 Task: Find hotels with Beach access.
Action: Mouse moved to (425, 90)
Screenshot: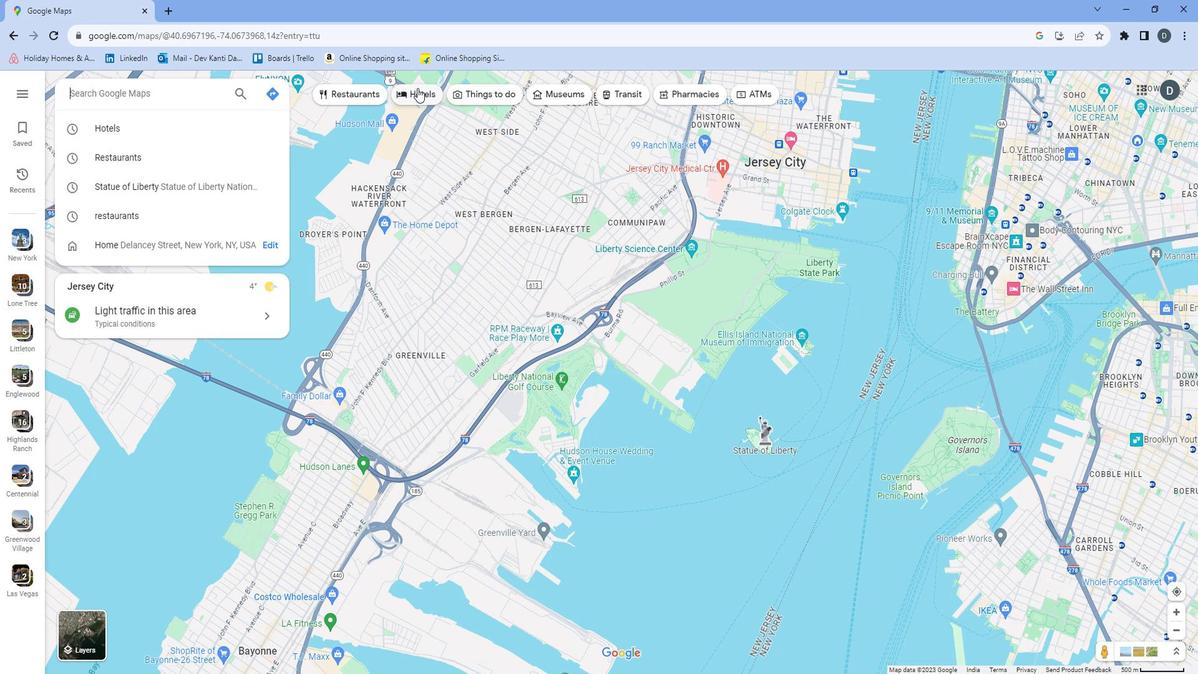 
Action: Mouse pressed left at (425, 90)
Screenshot: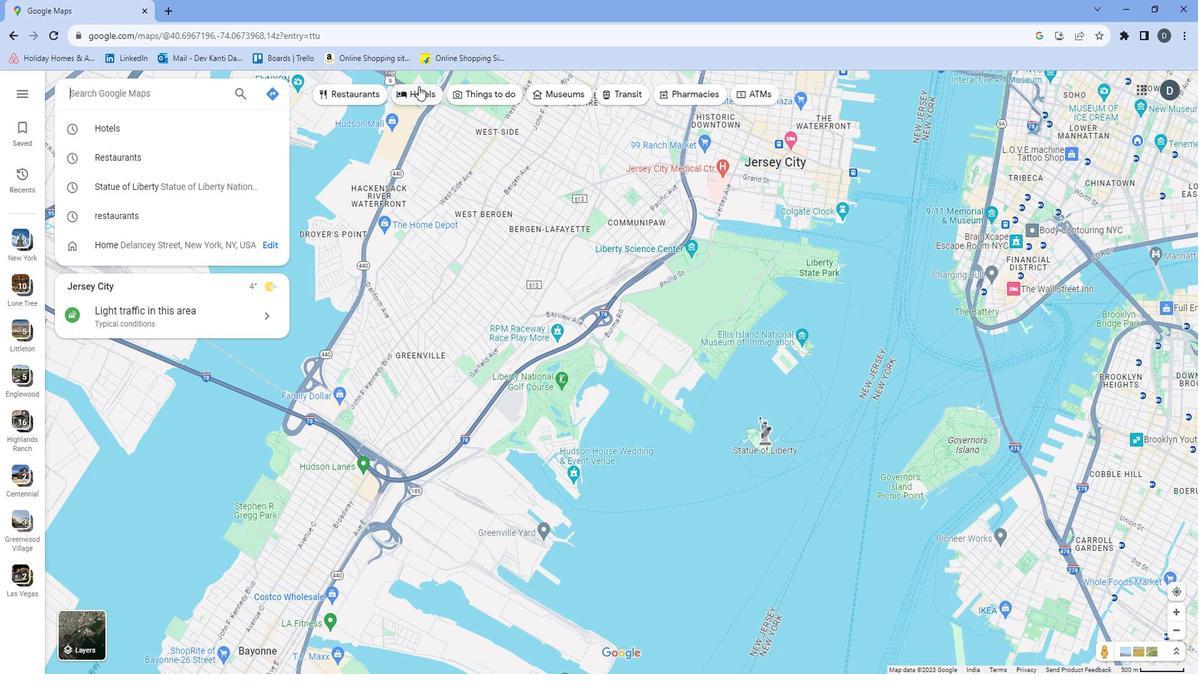 
Action: Mouse moved to (594, 92)
Screenshot: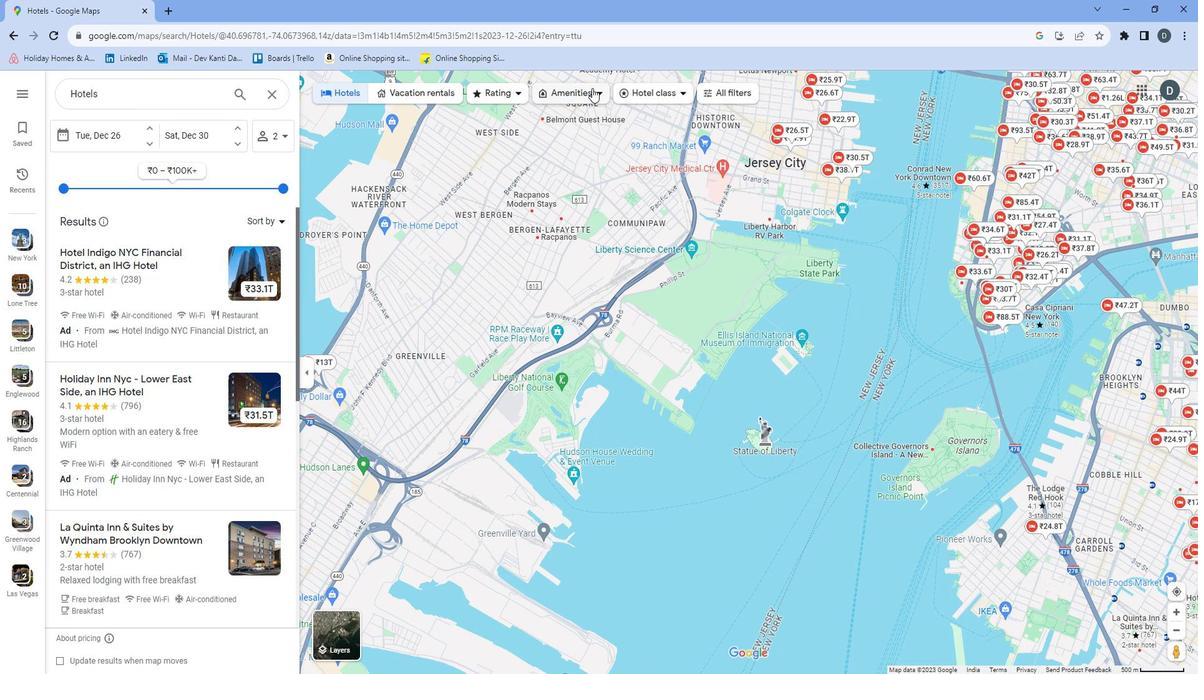 
Action: Mouse pressed left at (594, 92)
Screenshot: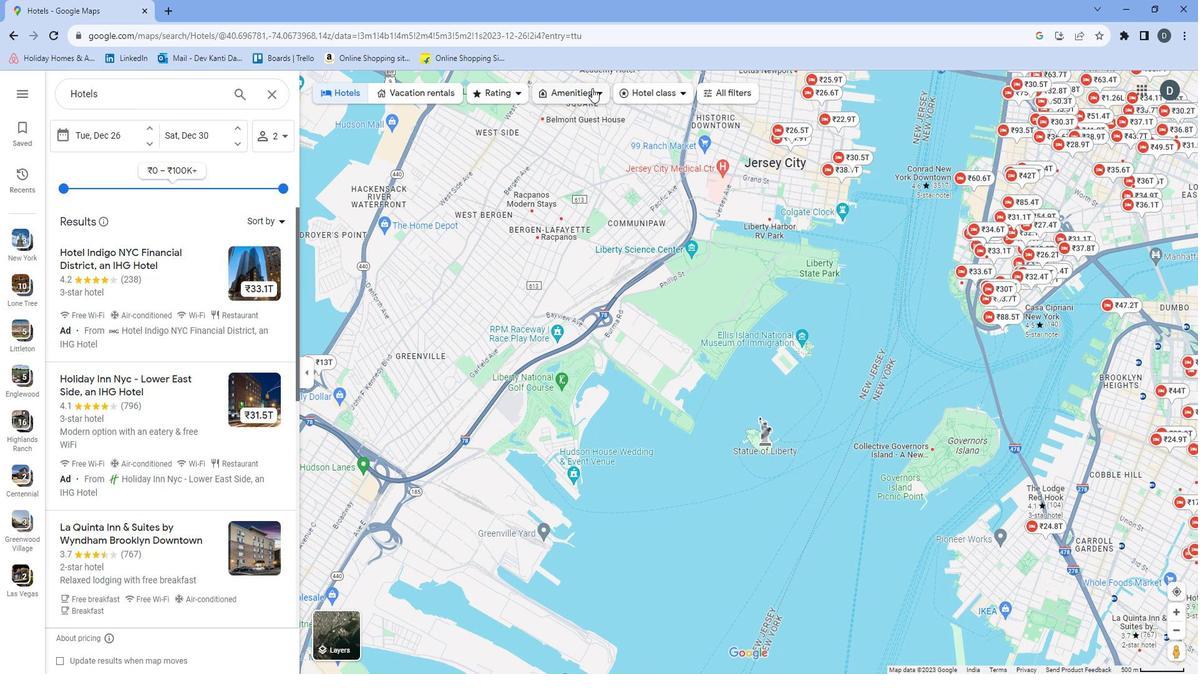 
Action: Mouse moved to (597, 207)
Screenshot: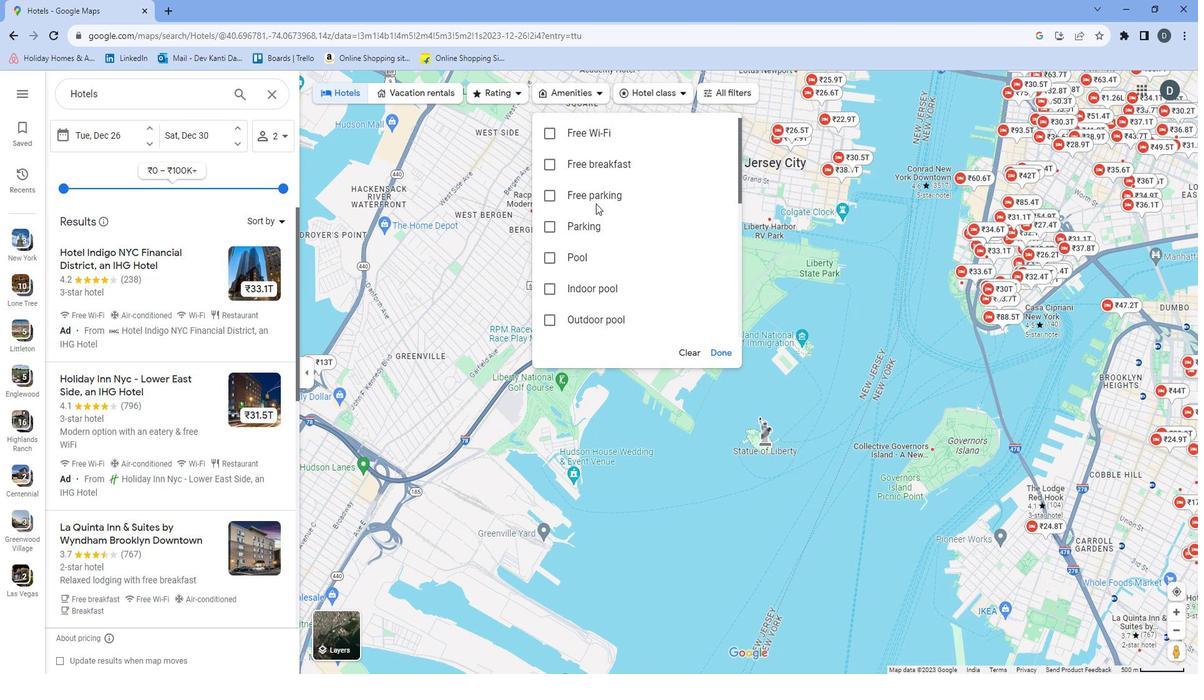 
Action: Mouse scrolled (597, 207) with delta (0, 0)
Screenshot: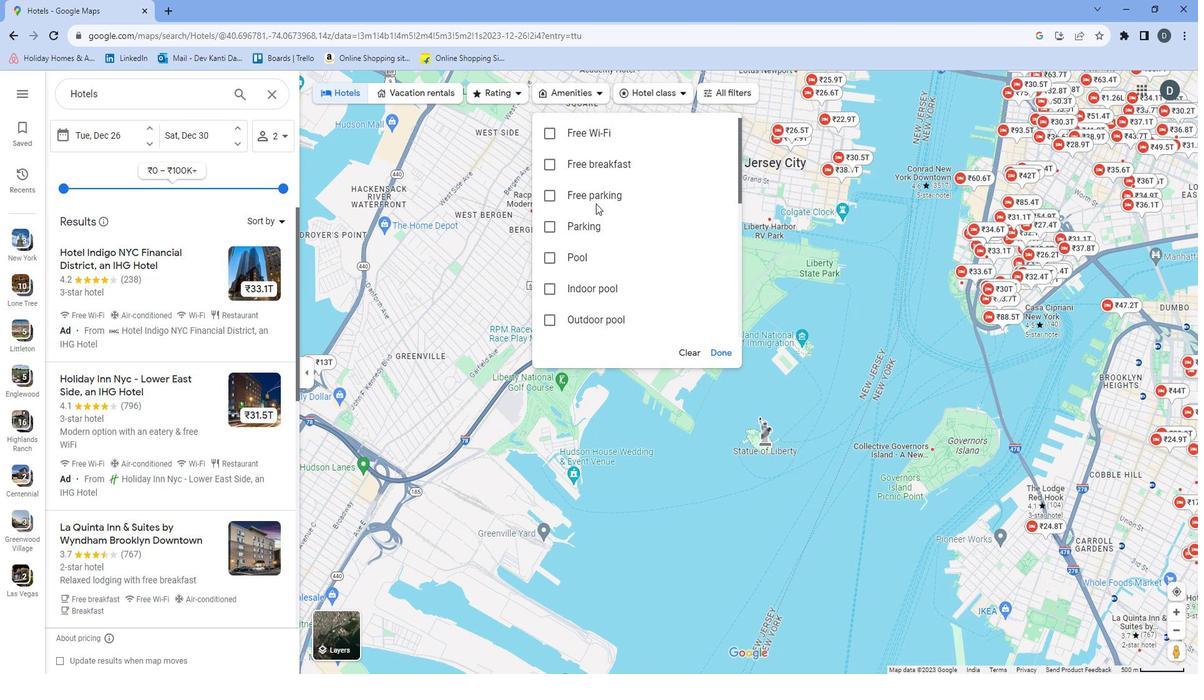 
Action: Mouse scrolled (597, 207) with delta (0, 0)
Screenshot: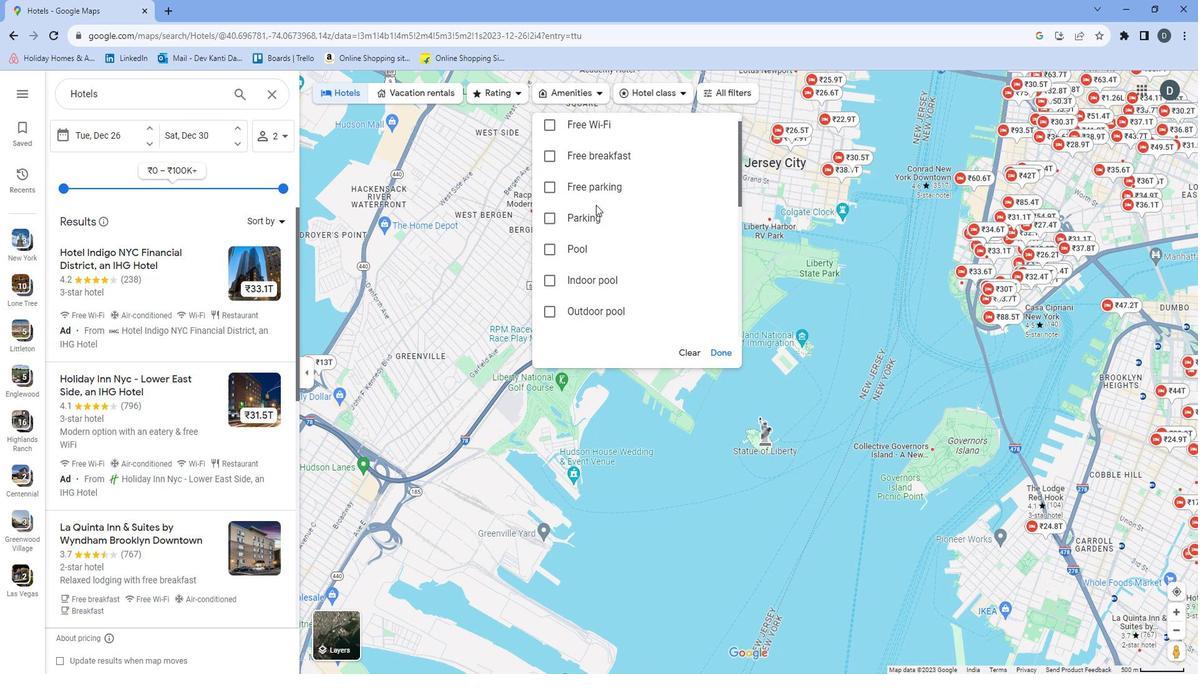 
Action: Mouse moved to (597, 207)
Screenshot: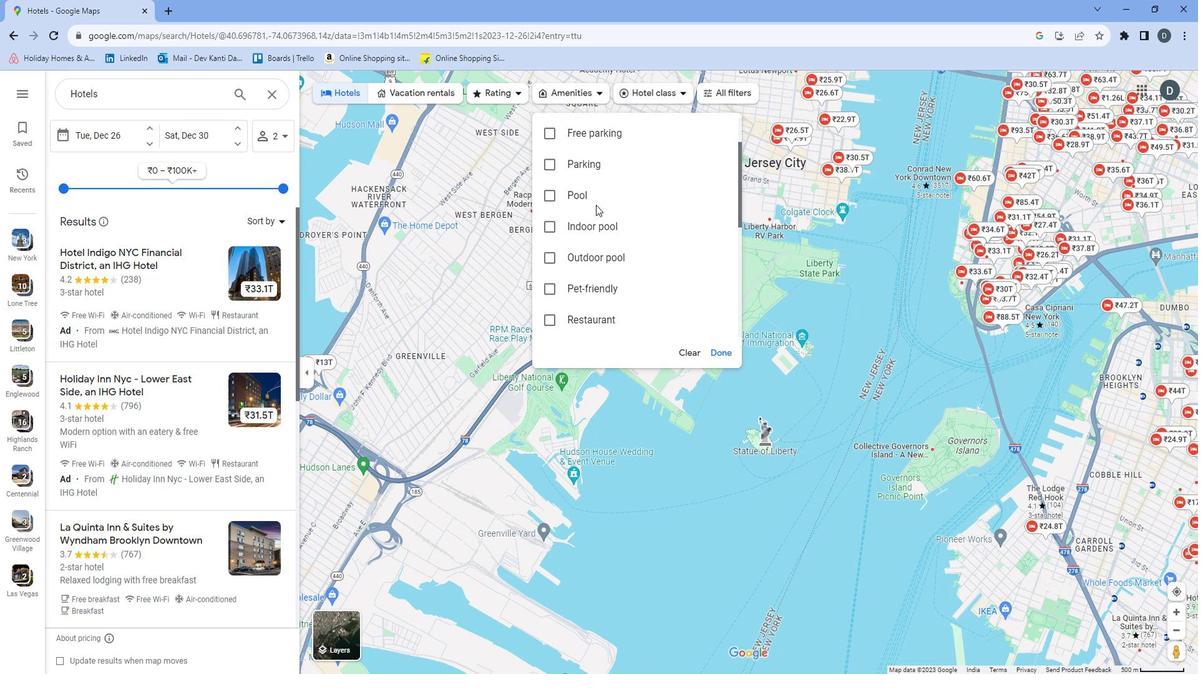 
Action: Mouse scrolled (597, 207) with delta (0, 0)
Screenshot: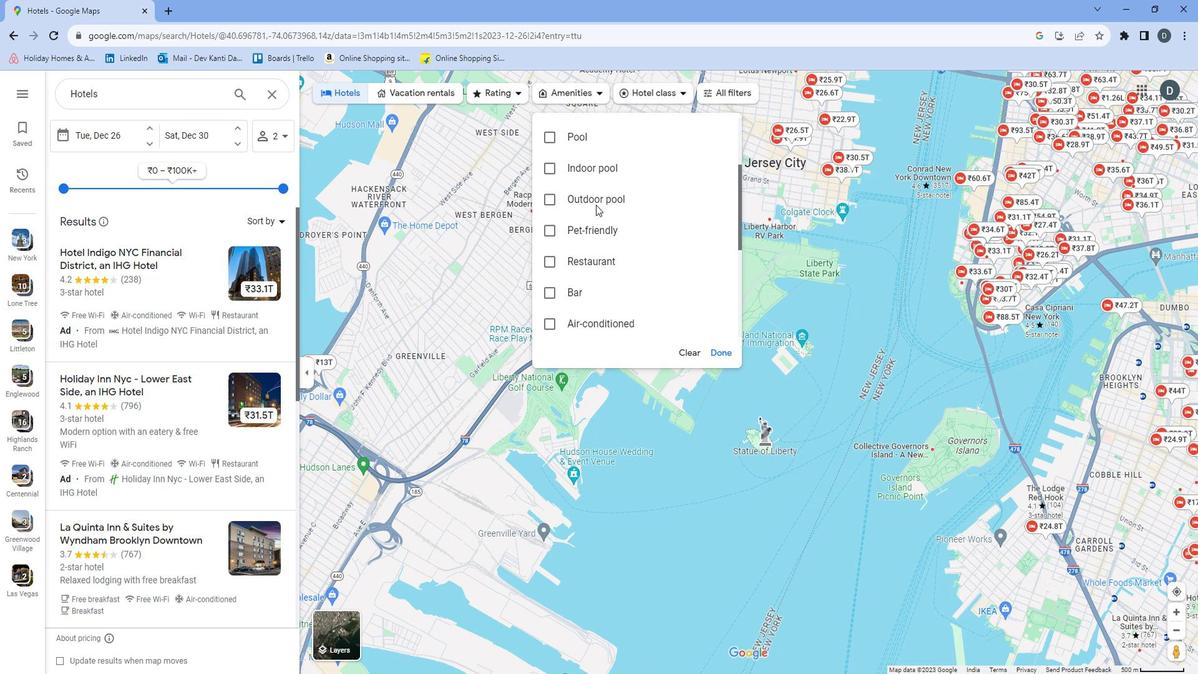 
Action: Mouse scrolled (597, 207) with delta (0, 0)
Screenshot: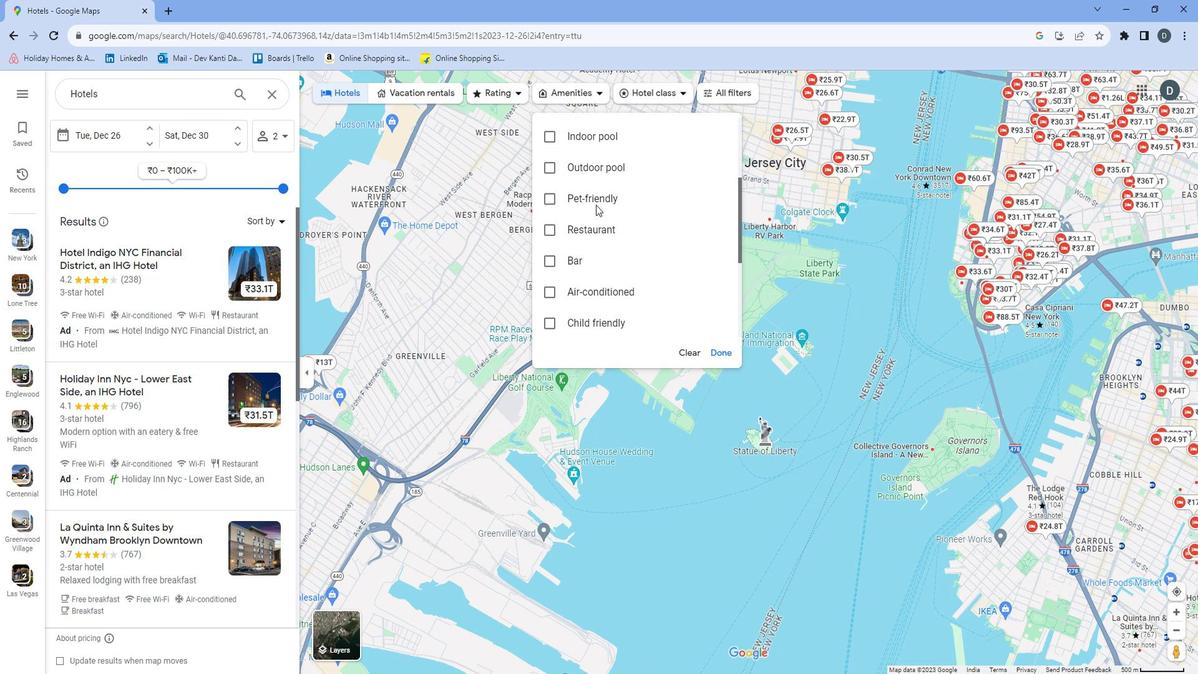 
Action: Mouse moved to (599, 207)
Screenshot: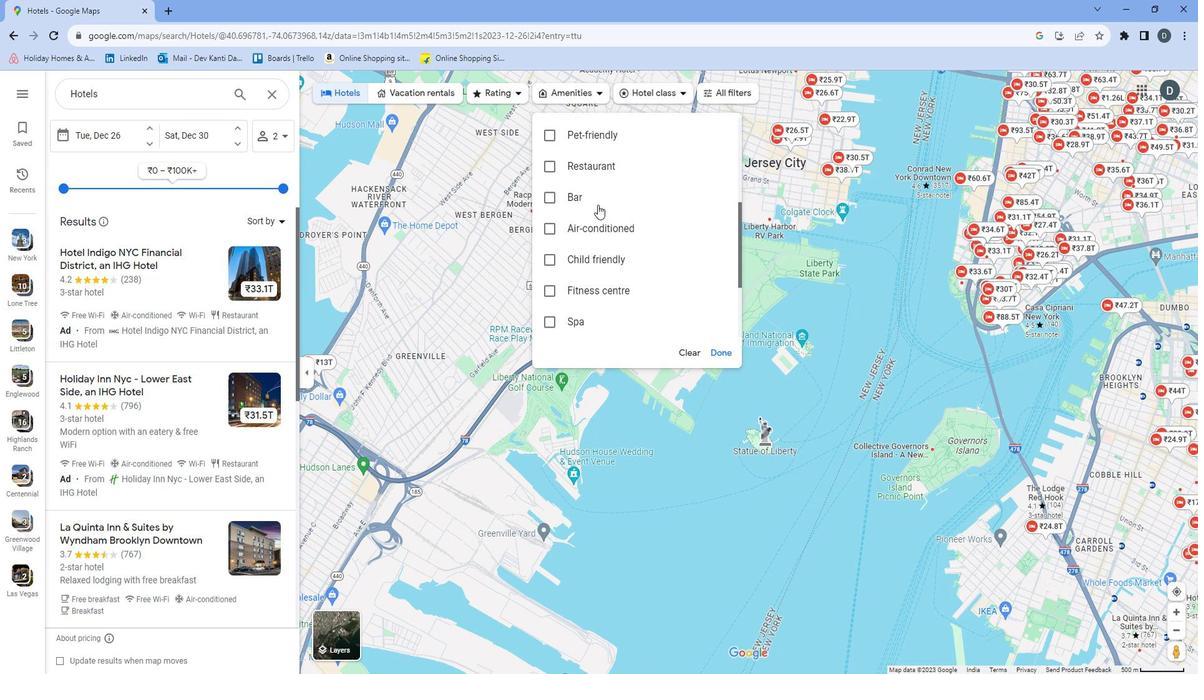 
Action: Mouse scrolled (599, 207) with delta (0, 0)
Screenshot: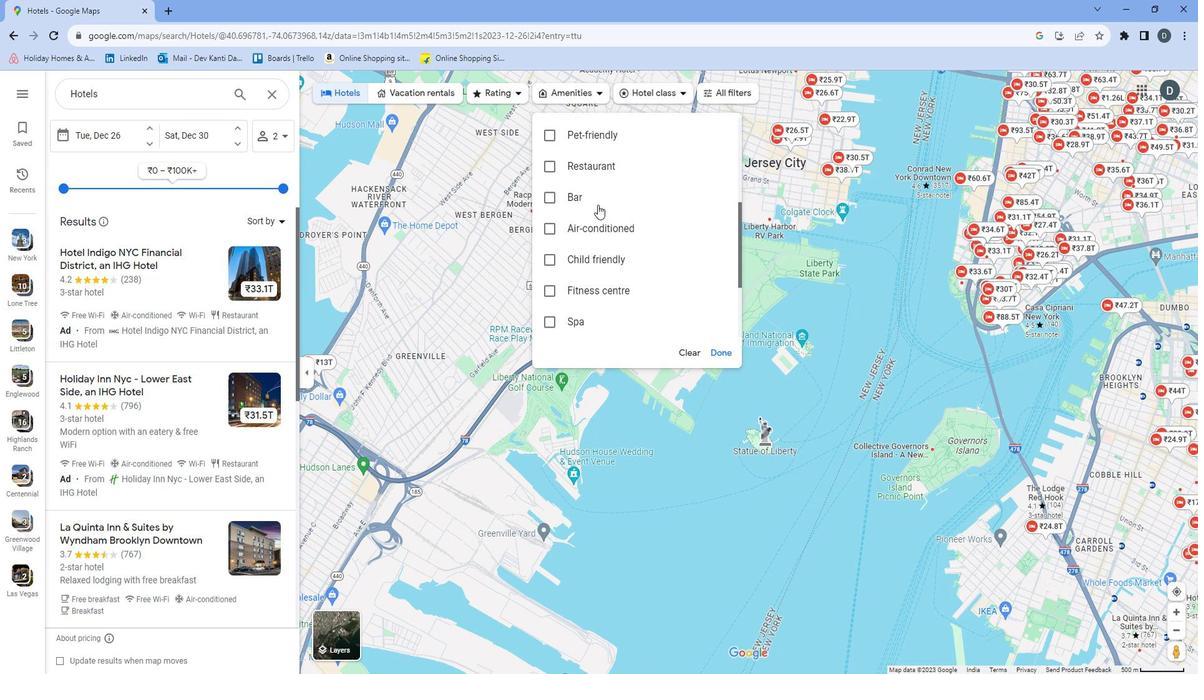 
Action: Mouse moved to (601, 207)
Screenshot: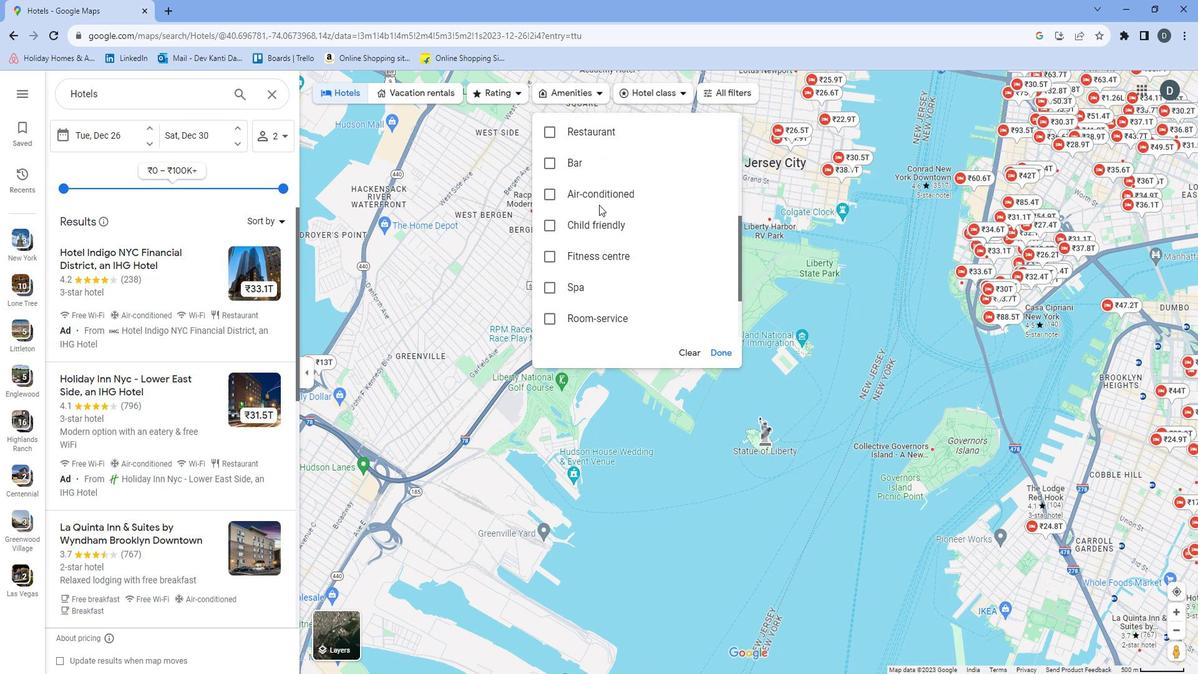 
Action: Mouse scrolled (601, 207) with delta (0, 0)
Screenshot: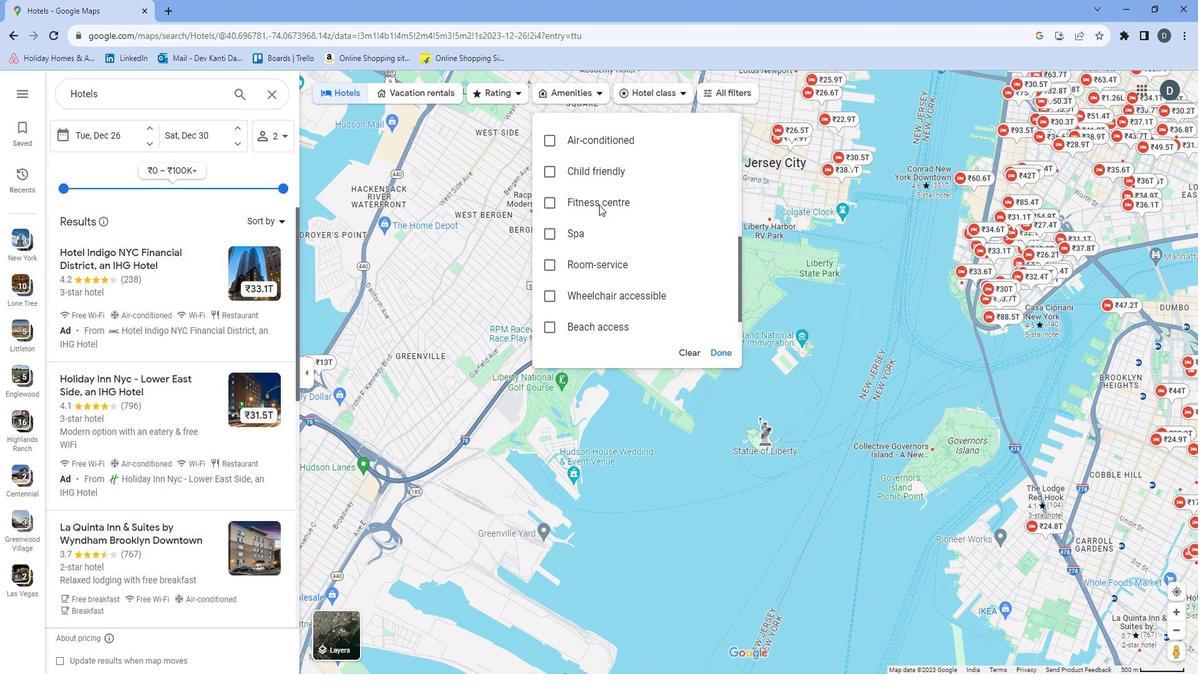 
Action: Mouse moved to (601, 207)
Screenshot: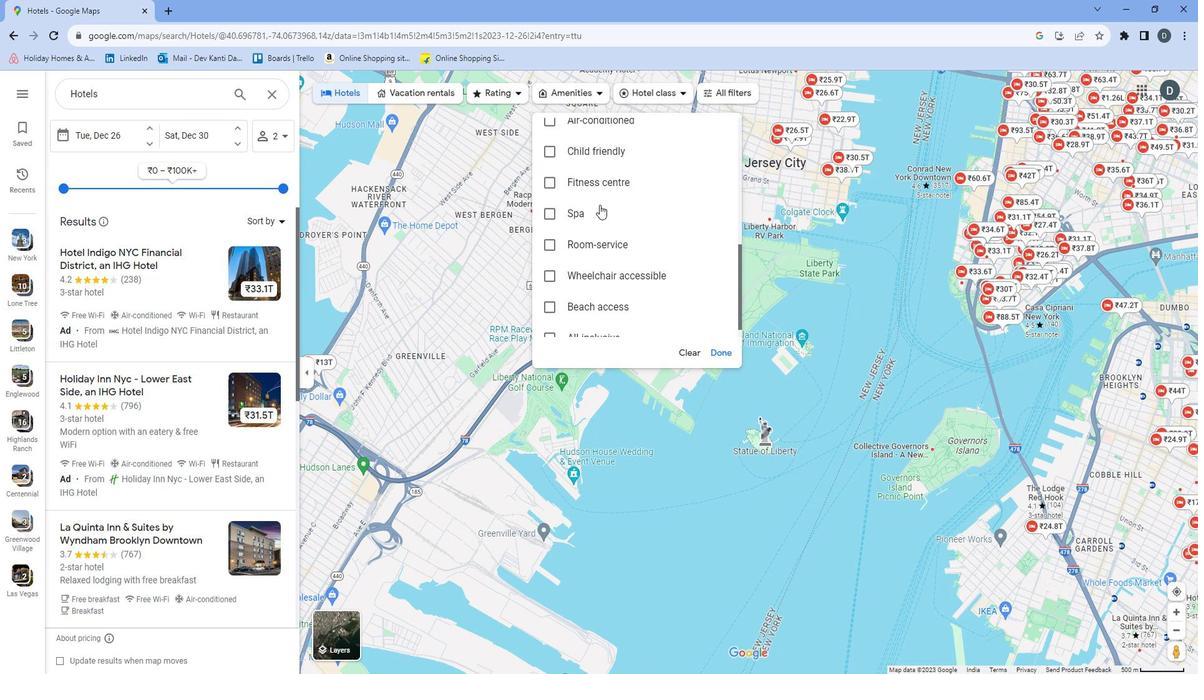 
Action: Mouse scrolled (601, 207) with delta (0, 0)
Screenshot: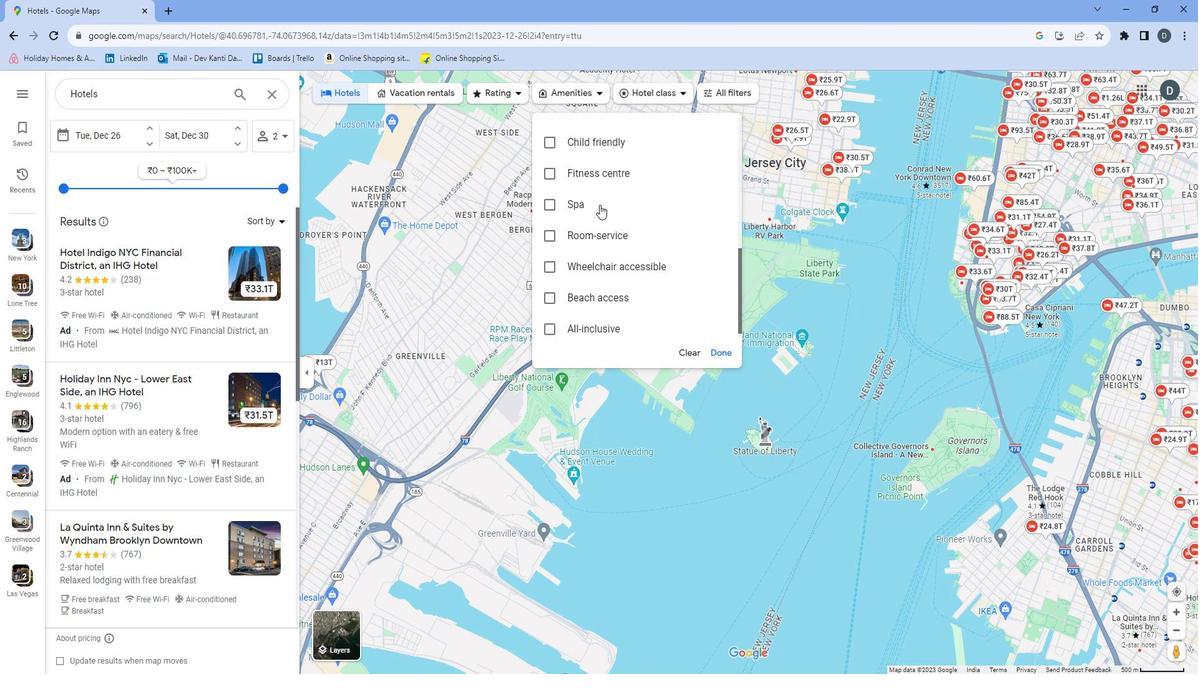 
Action: Mouse moved to (602, 207)
Screenshot: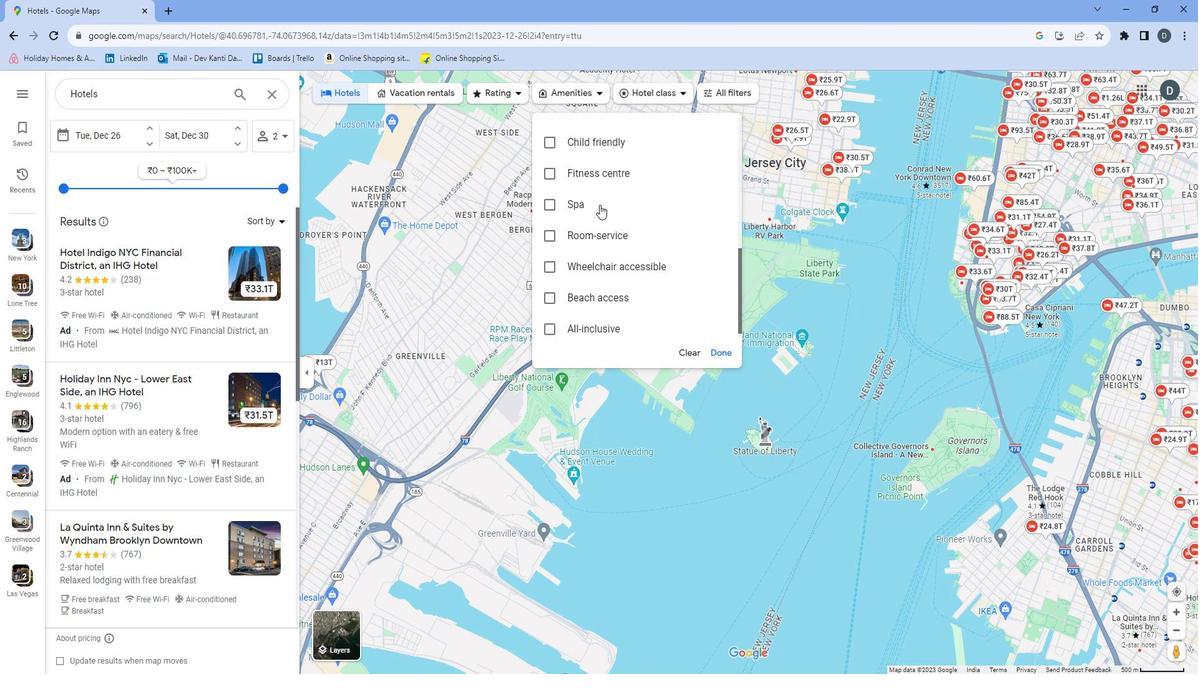 
Action: Mouse scrolled (602, 207) with delta (0, 0)
Screenshot: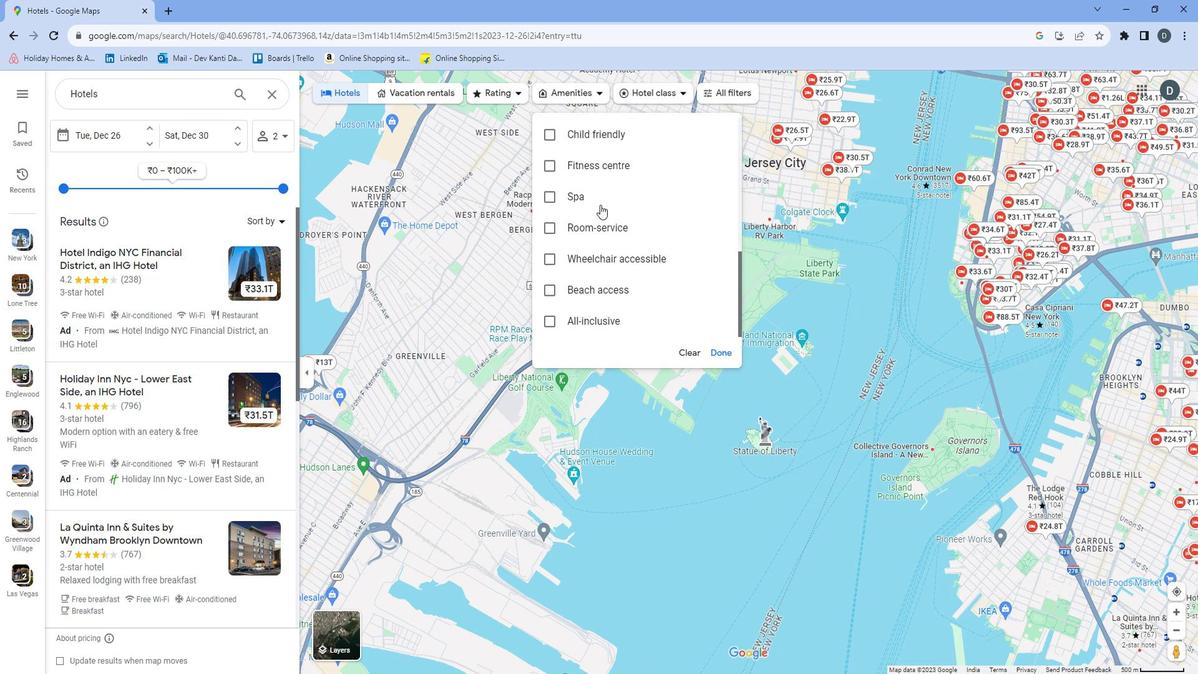 
Action: Mouse moved to (554, 289)
Screenshot: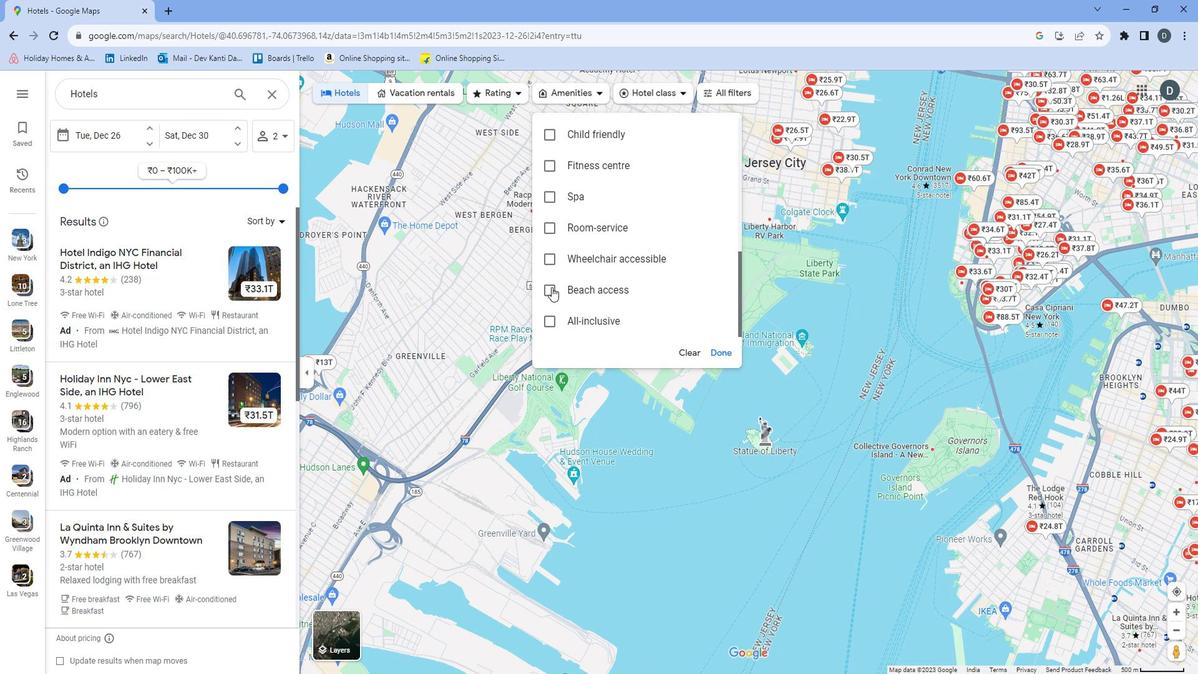 
Action: Mouse pressed left at (554, 289)
Screenshot: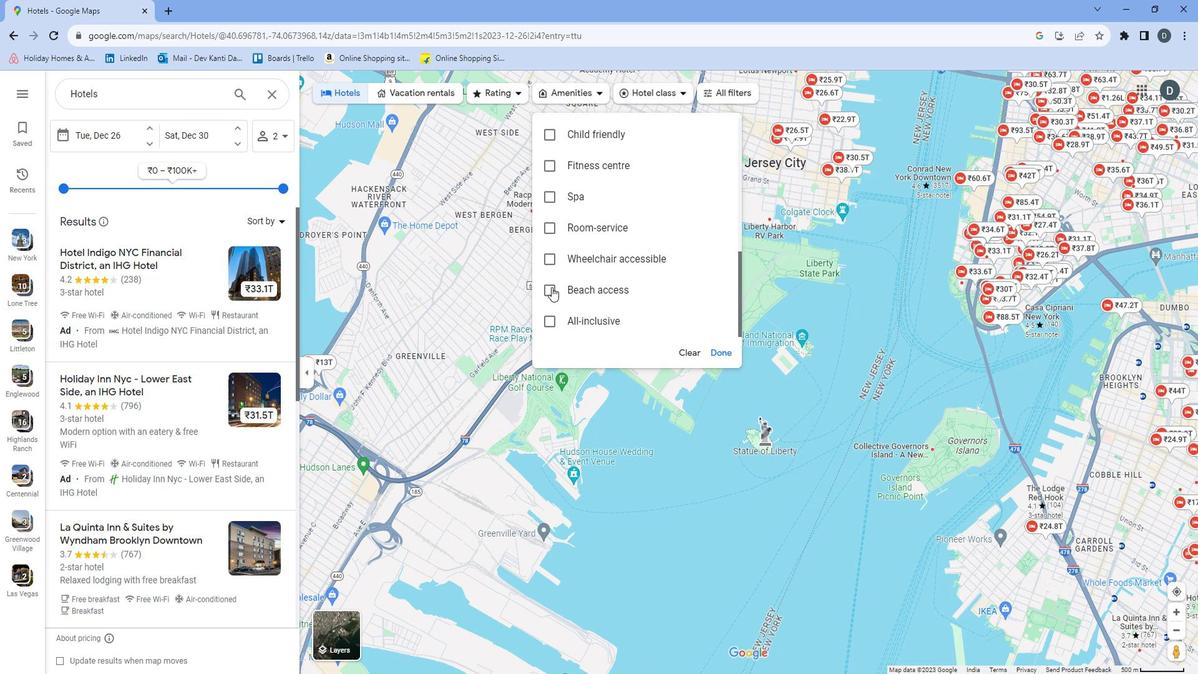 
Action: Mouse moved to (726, 347)
Screenshot: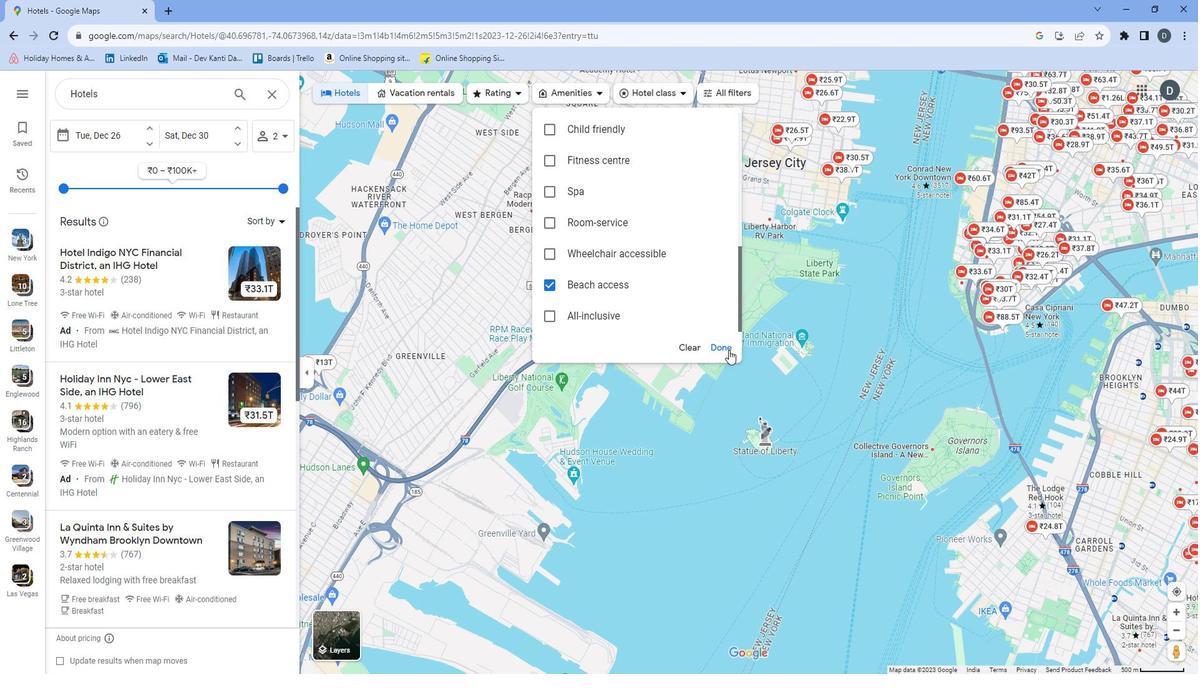 
Action: Mouse pressed left at (726, 347)
Screenshot: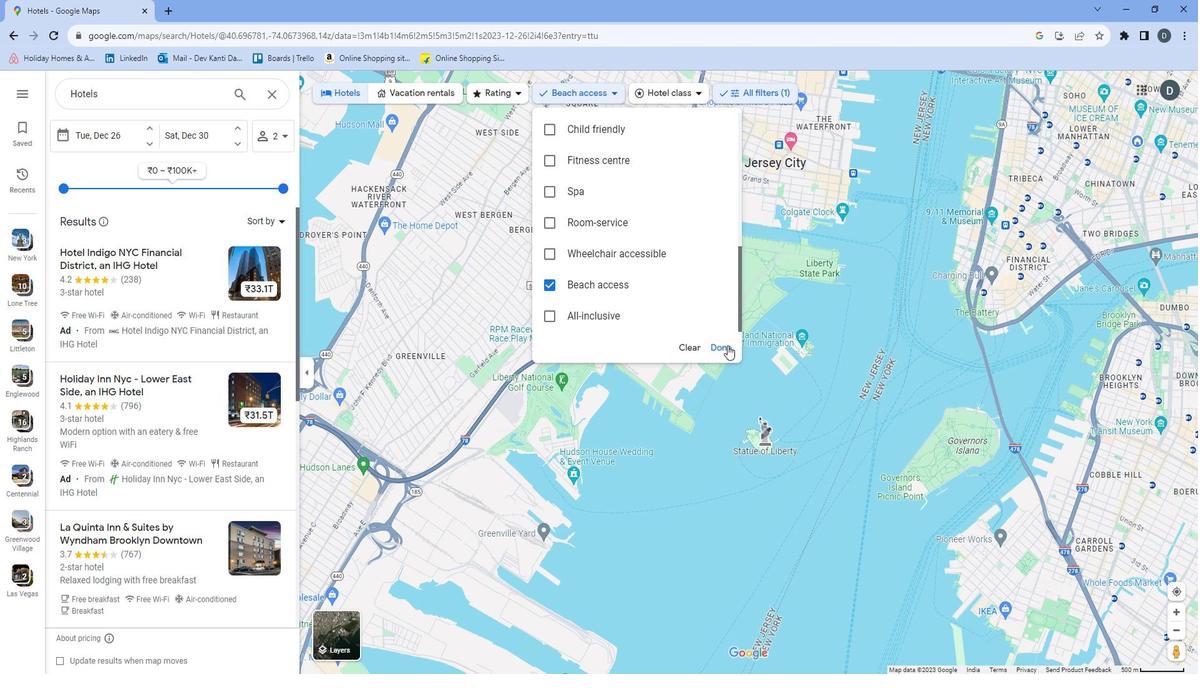 
Action: Mouse moved to (562, 253)
Screenshot: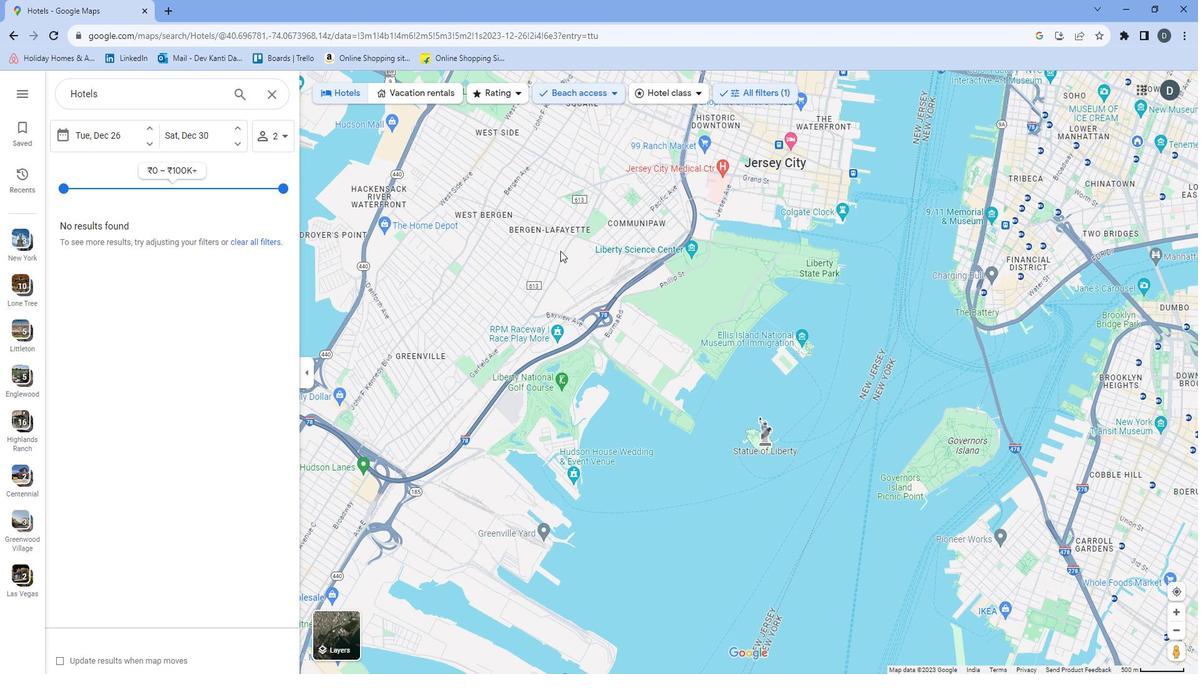 
